 Task: Enable the file to connect and customize it for the organization
Action: Mouse moved to (157, 149)
Screenshot: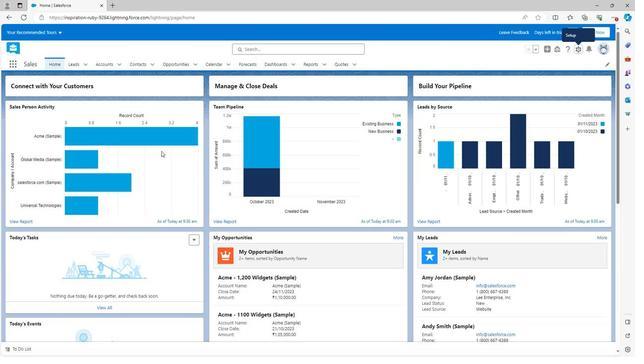 
Action: Mouse scrolled (157, 148) with delta (0, 0)
Screenshot: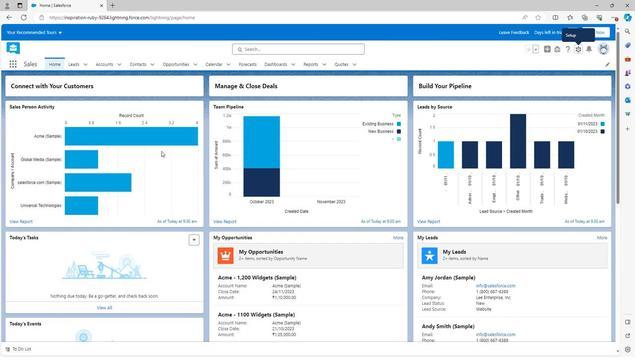 
Action: Mouse scrolled (157, 148) with delta (0, 0)
Screenshot: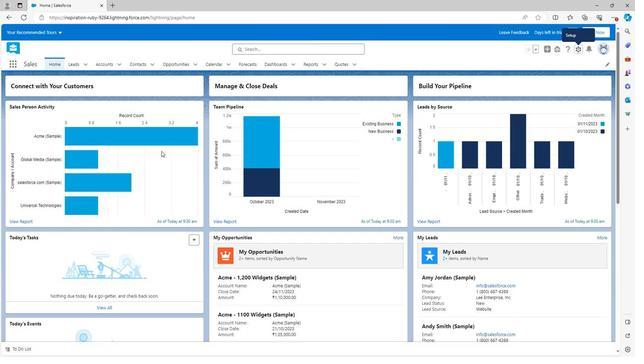 
Action: Mouse scrolled (157, 148) with delta (0, 0)
Screenshot: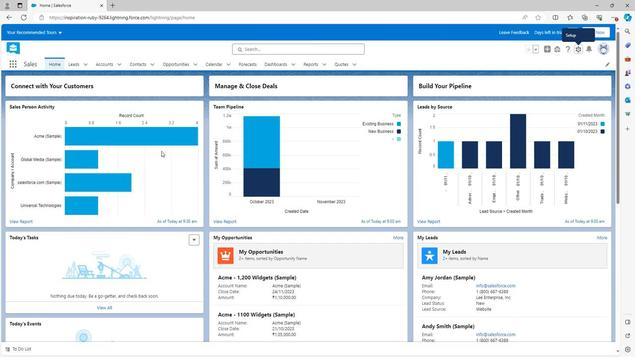 
Action: Mouse scrolled (157, 148) with delta (0, 0)
Screenshot: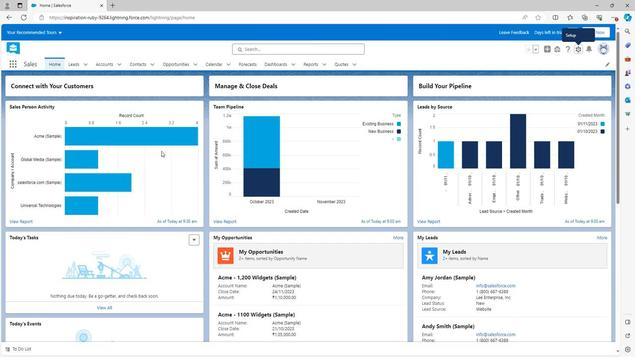 
Action: Mouse scrolled (157, 148) with delta (0, 0)
Screenshot: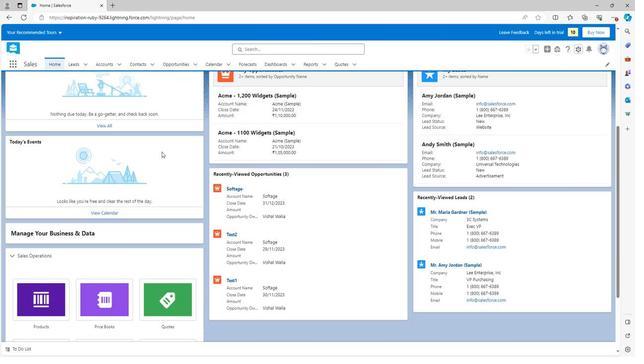 
Action: Mouse scrolled (157, 148) with delta (0, 0)
Screenshot: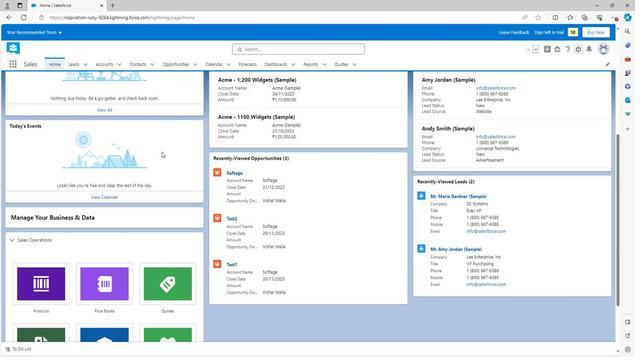 
Action: Mouse scrolled (157, 149) with delta (0, 0)
Screenshot: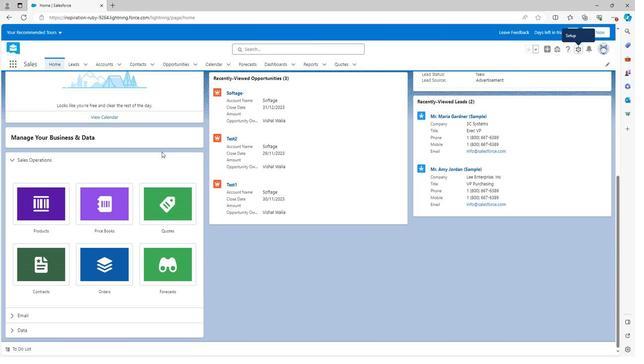 
Action: Mouse scrolled (157, 149) with delta (0, 0)
Screenshot: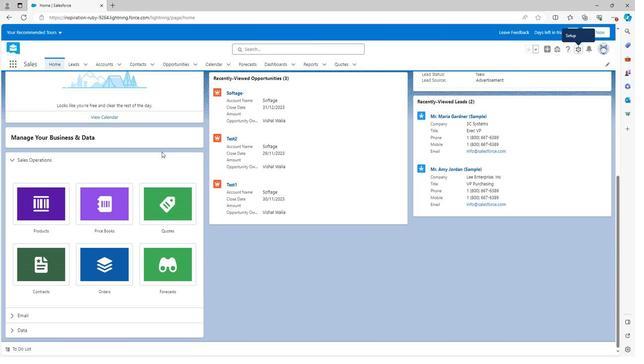 
Action: Mouse scrolled (157, 149) with delta (0, 0)
Screenshot: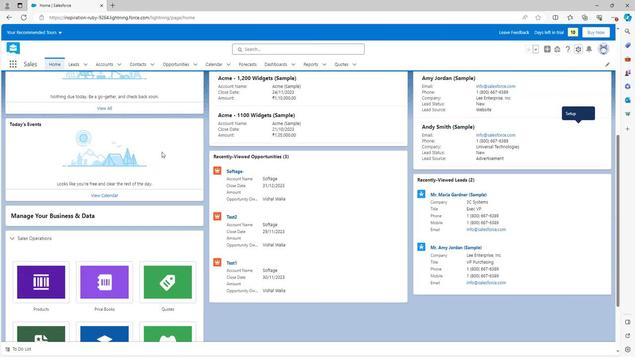
Action: Mouse scrolled (157, 149) with delta (0, 0)
Screenshot: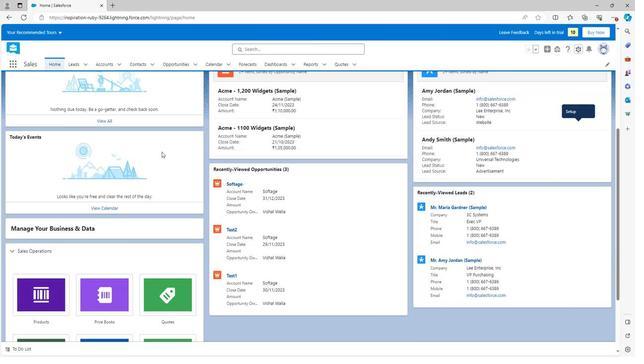 
Action: Mouse scrolled (157, 149) with delta (0, 0)
Screenshot: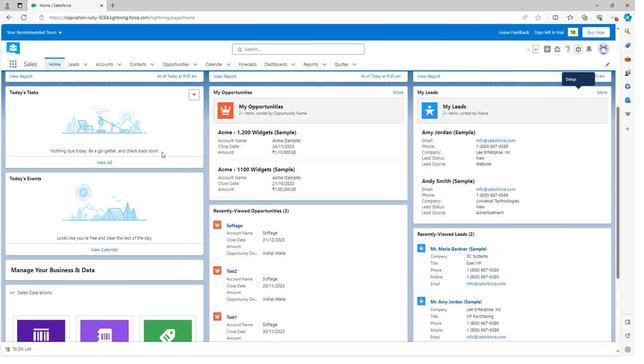 
Action: Mouse scrolled (157, 149) with delta (0, 0)
Screenshot: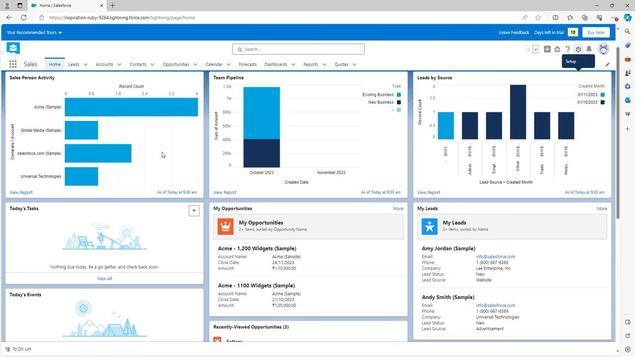 
Action: Mouse scrolled (157, 149) with delta (0, 0)
Screenshot: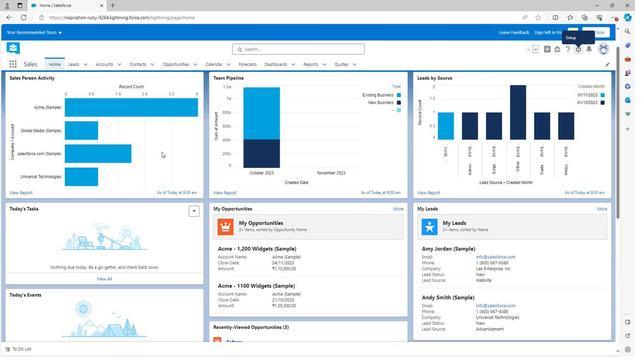 
Action: Mouse scrolled (157, 149) with delta (0, 0)
Screenshot: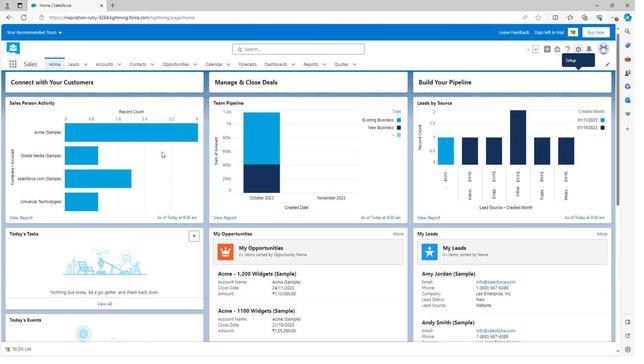 
Action: Mouse scrolled (157, 149) with delta (0, 0)
Screenshot: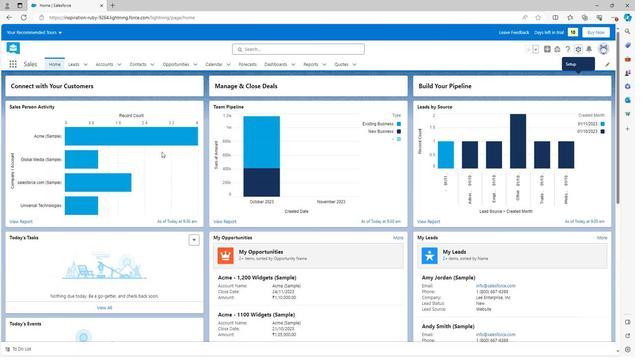 
Action: Mouse moved to (566, 40)
Screenshot: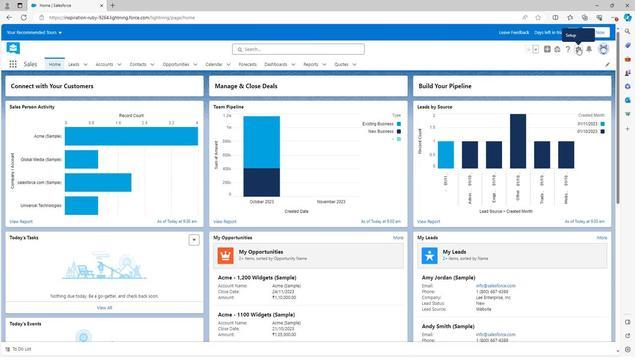 
Action: Mouse pressed left at (566, 40)
Screenshot: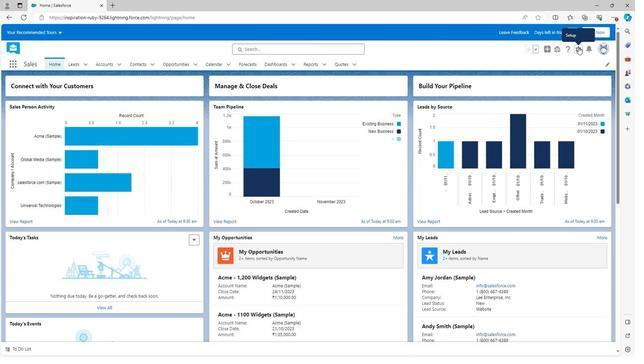 
Action: Mouse moved to (543, 63)
Screenshot: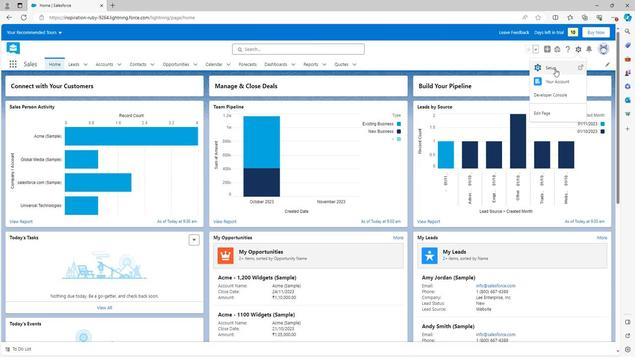 
Action: Mouse pressed left at (543, 63)
Screenshot: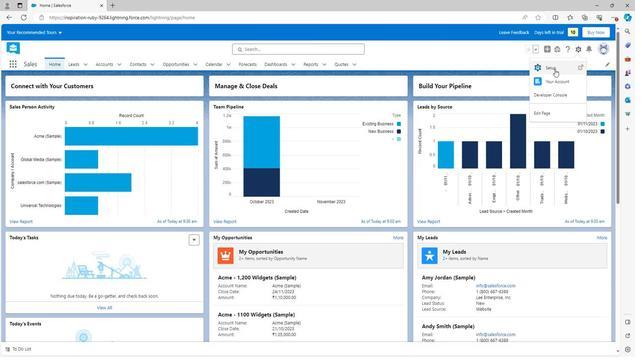 
Action: Mouse moved to (6, 261)
Screenshot: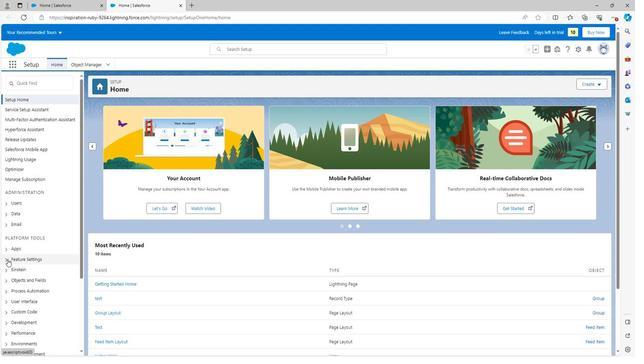 
Action: Mouse pressed left at (6, 261)
Screenshot: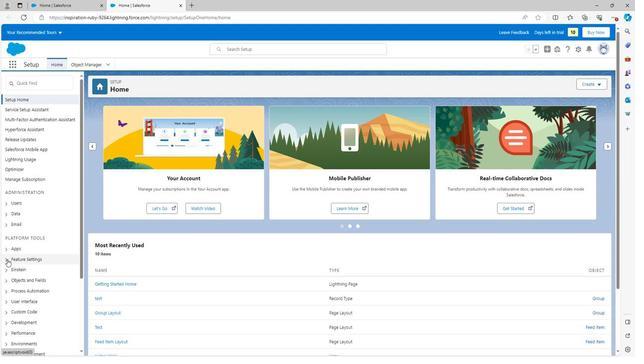 
Action: Mouse moved to (6, 261)
Screenshot: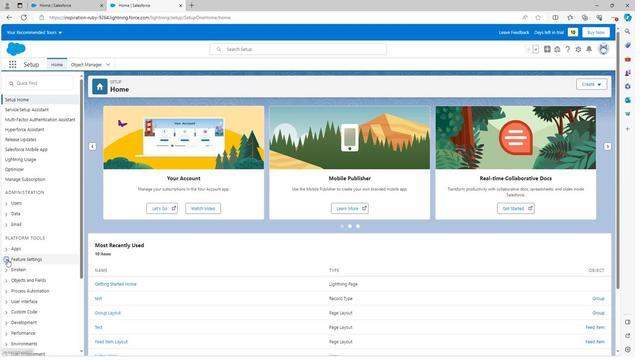 
Action: Mouse scrolled (6, 260) with delta (0, 0)
Screenshot: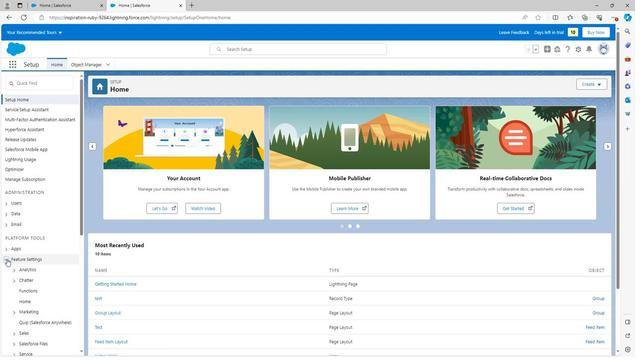 
Action: Mouse scrolled (6, 260) with delta (0, 0)
Screenshot: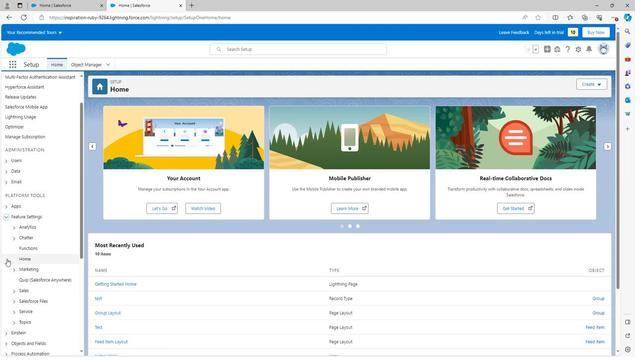 
Action: Mouse moved to (13, 260)
Screenshot: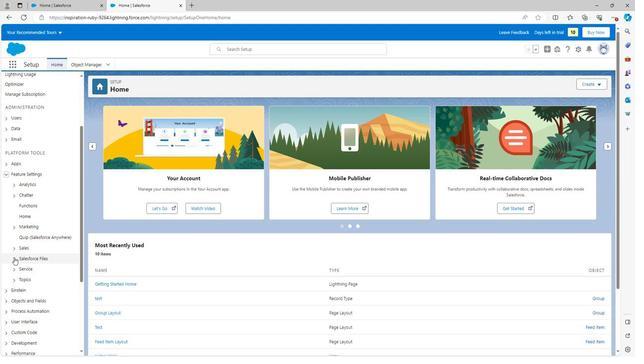 
Action: Mouse pressed left at (13, 260)
Screenshot: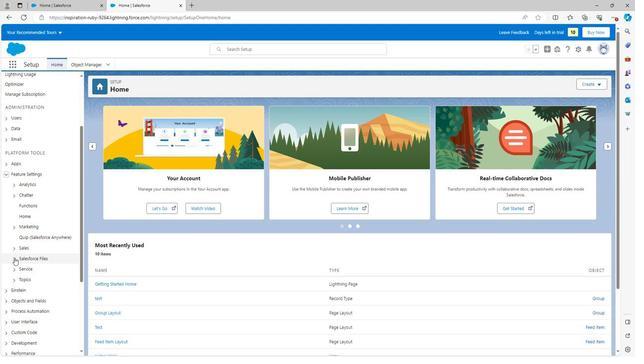 
Action: Mouse scrolled (13, 259) with delta (0, 0)
Screenshot: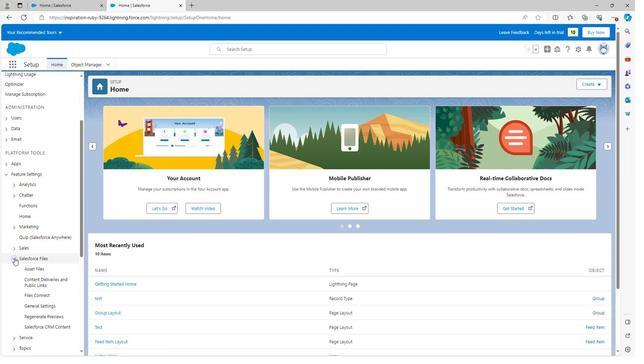 
Action: Mouse moved to (13, 260)
Screenshot: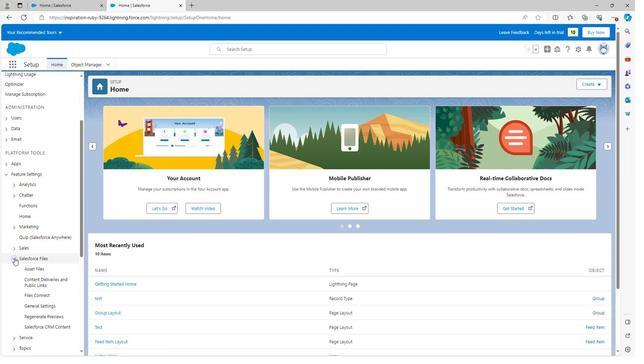 
Action: Mouse scrolled (13, 259) with delta (0, 0)
Screenshot: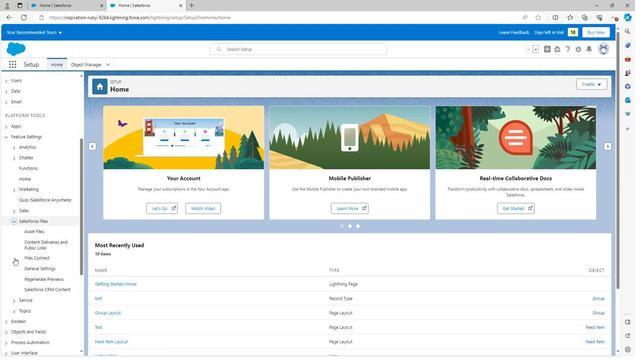 
Action: Mouse scrolled (13, 259) with delta (0, 0)
Screenshot: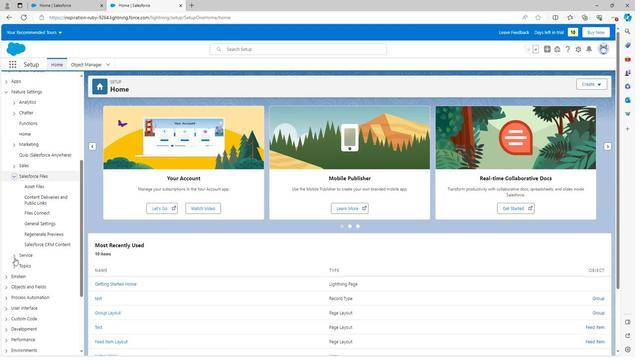 
Action: Mouse moved to (34, 166)
Screenshot: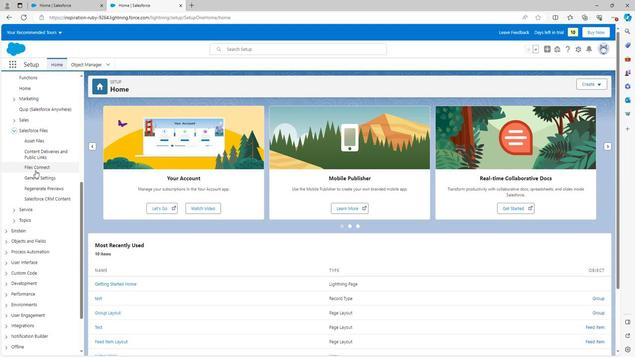 
Action: Mouse pressed left at (34, 166)
Screenshot: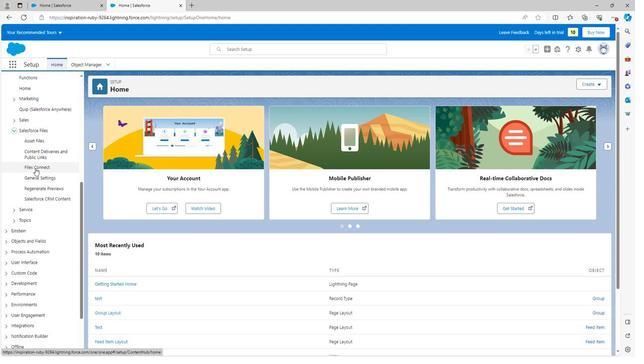 
Action: Mouse moved to (248, 188)
Screenshot: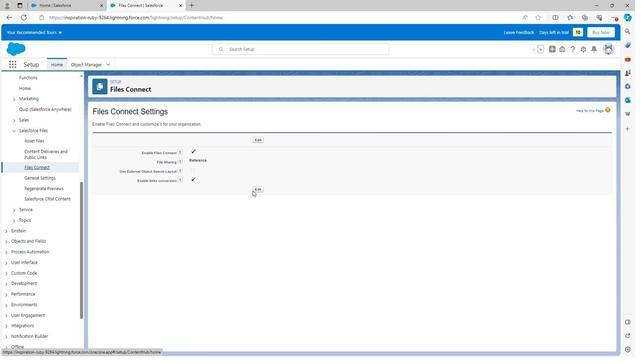 
Action: Mouse pressed left at (248, 188)
Screenshot: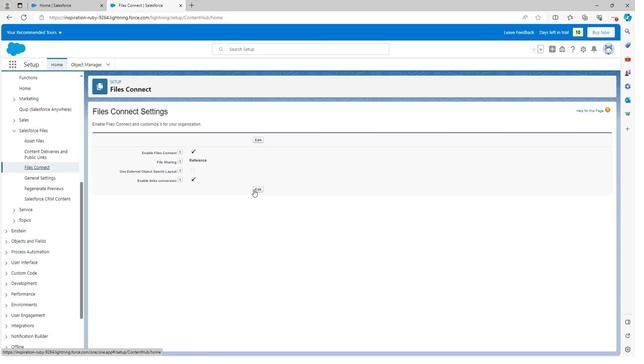 
Action: Mouse moved to (249, 192)
Screenshot: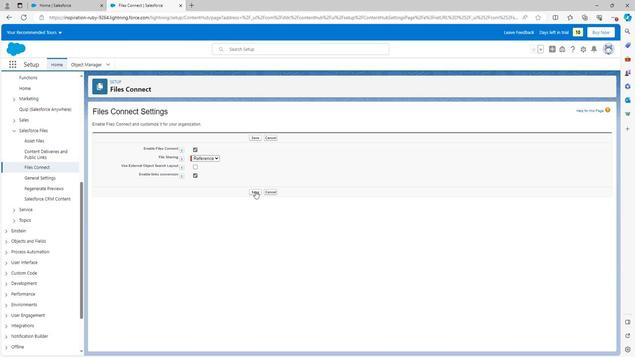 
Action: Mouse pressed left at (249, 192)
Screenshot: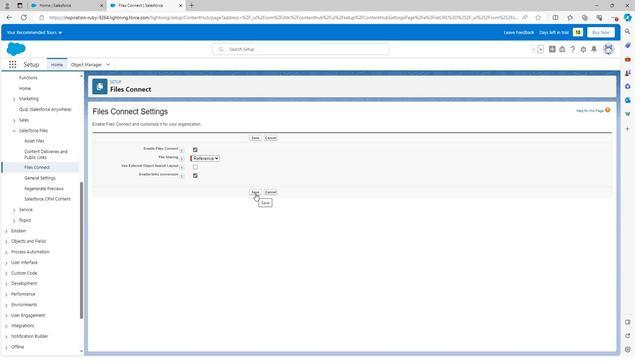 
Action: Mouse moved to (20, 180)
Screenshot: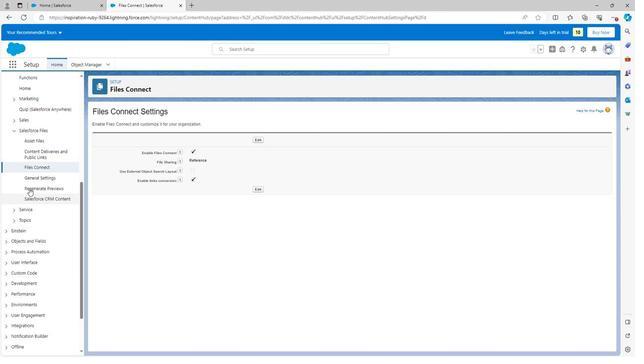 
Action: Mouse scrolled (20, 180) with delta (0, 0)
Screenshot: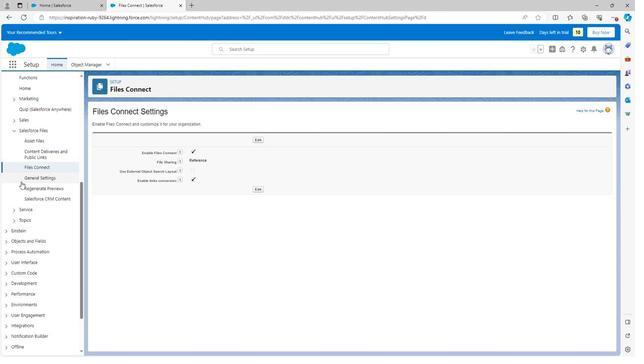 
Action: Mouse scrolled (20, 180) with delta (0, 0)
Screenshot: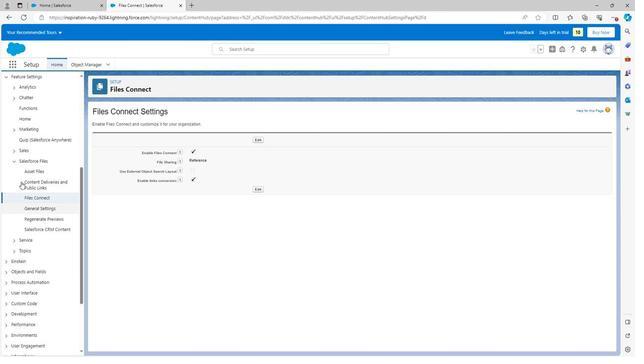 
Action: Mouse moved to (4, 126)
Screenshot: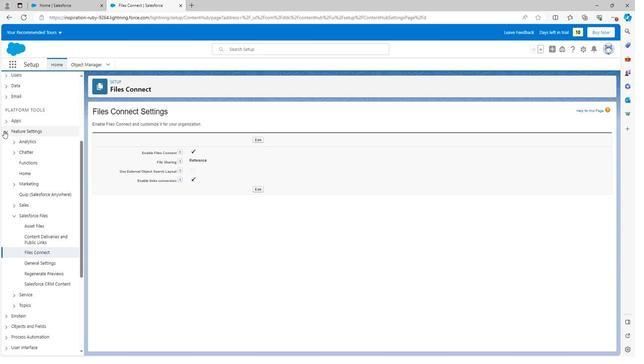 
Action: Mouse pressed left at (4, 126)
Screenshot: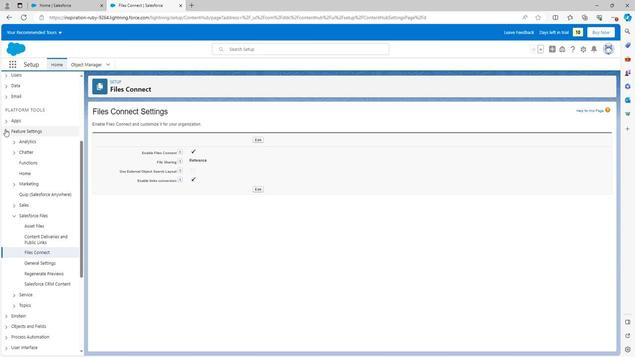 
Action: Mouse moved to (277, 178)
Screenshot: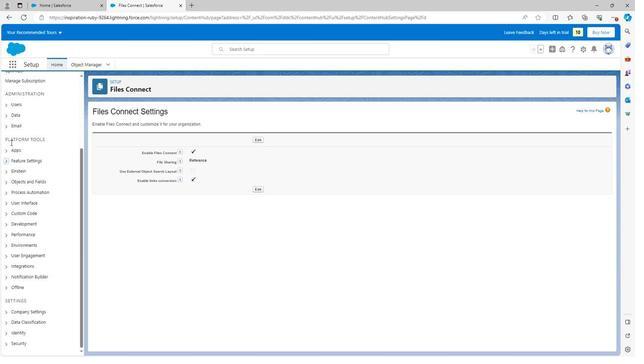 
